 Task: Select the auto in the unusual line terminators.
Action: Mouse moved to (10, 523)
Screenshot: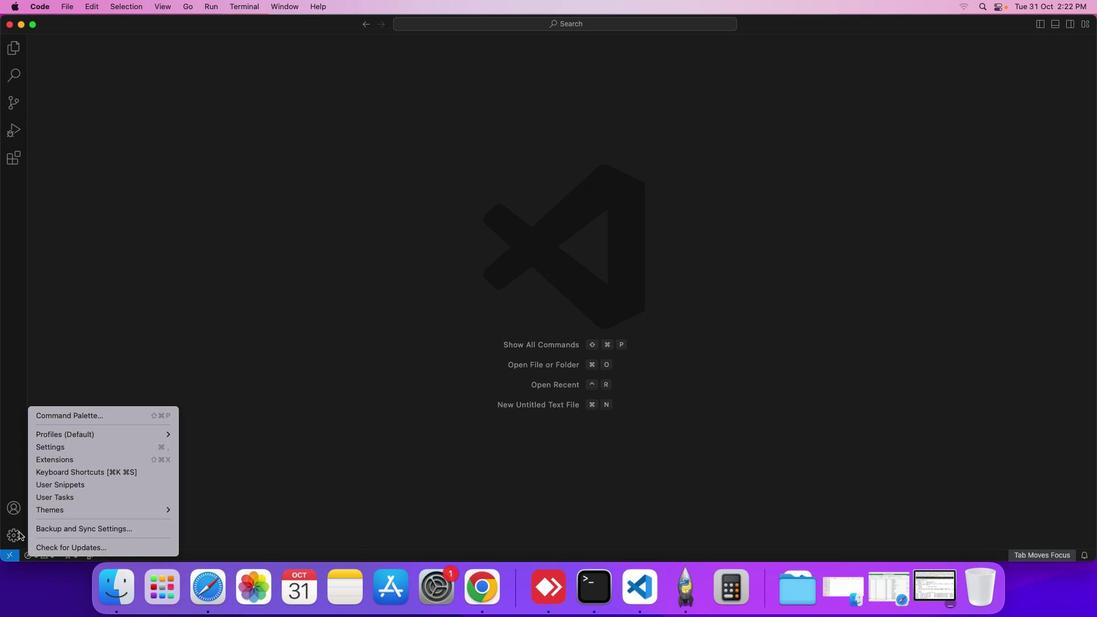 
Action: Mouse pressed left at (10, 523)
Screenshot: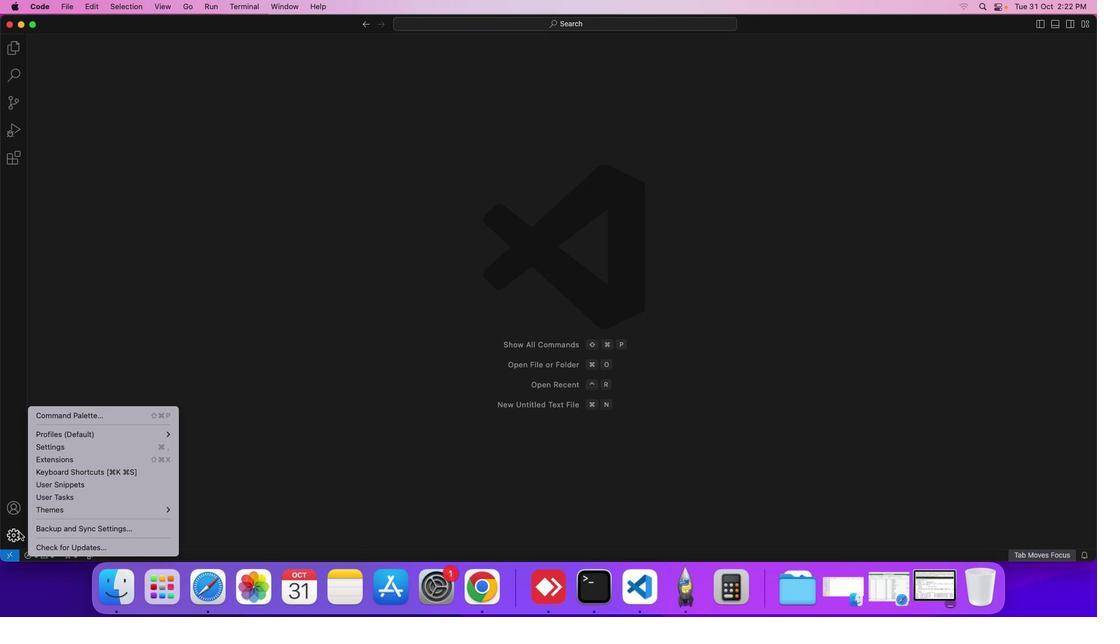 
Action: Mouse moved to (58, 441)
Screenshot: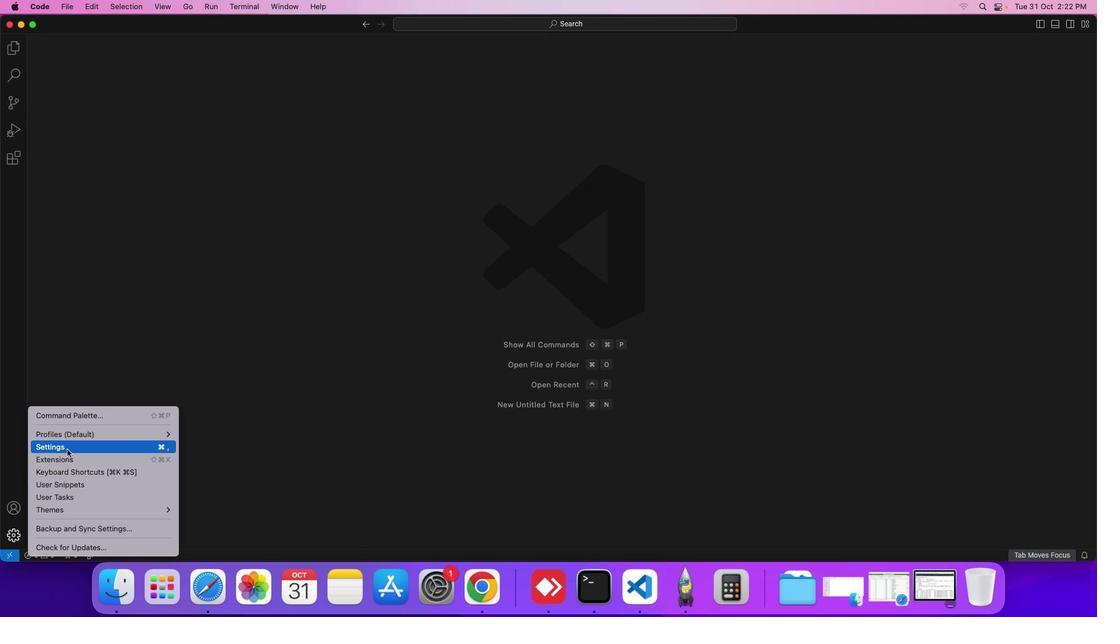 
Action: Mouse pressed left at (58, 441)
Screenshot: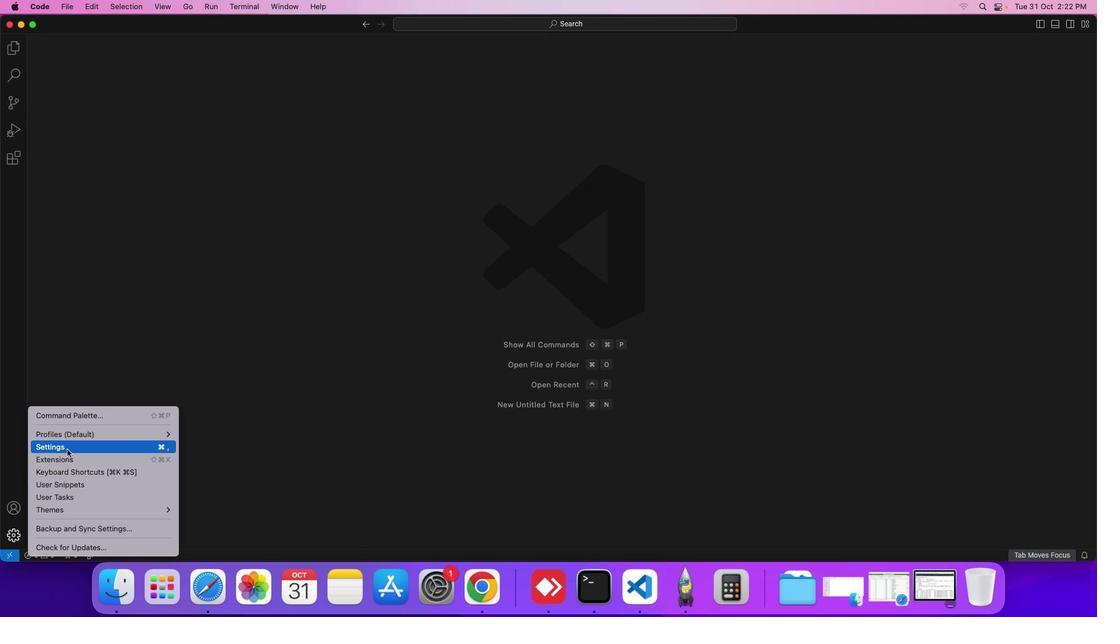 
Action: Mouse moved to (427, 371)
Screenshot: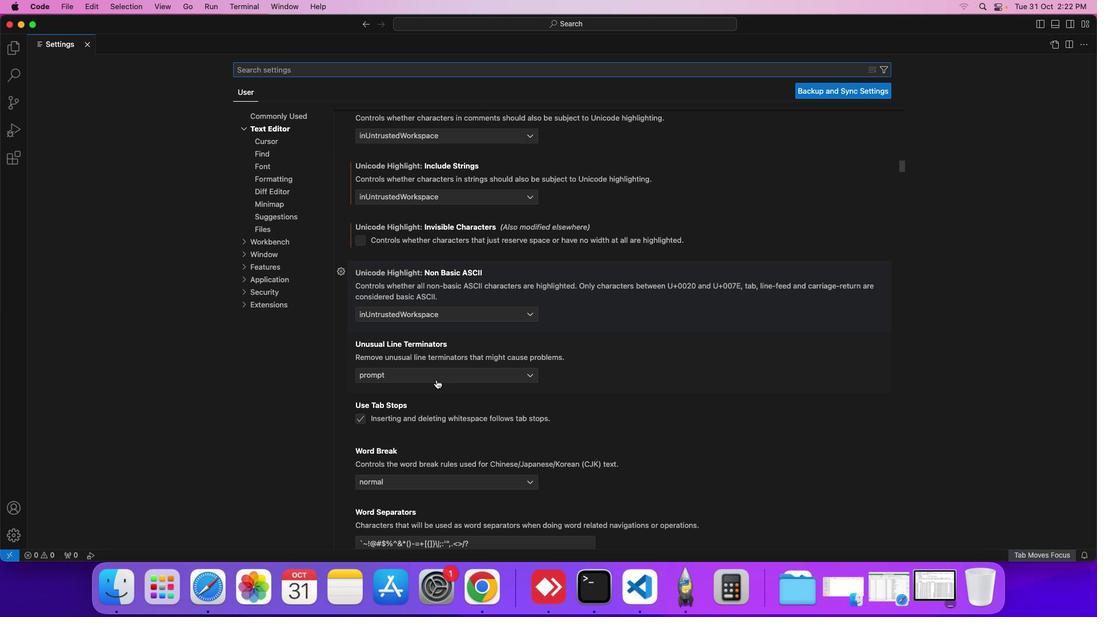 
Action: Mouse pressed left at (427, 371)
Screenshot: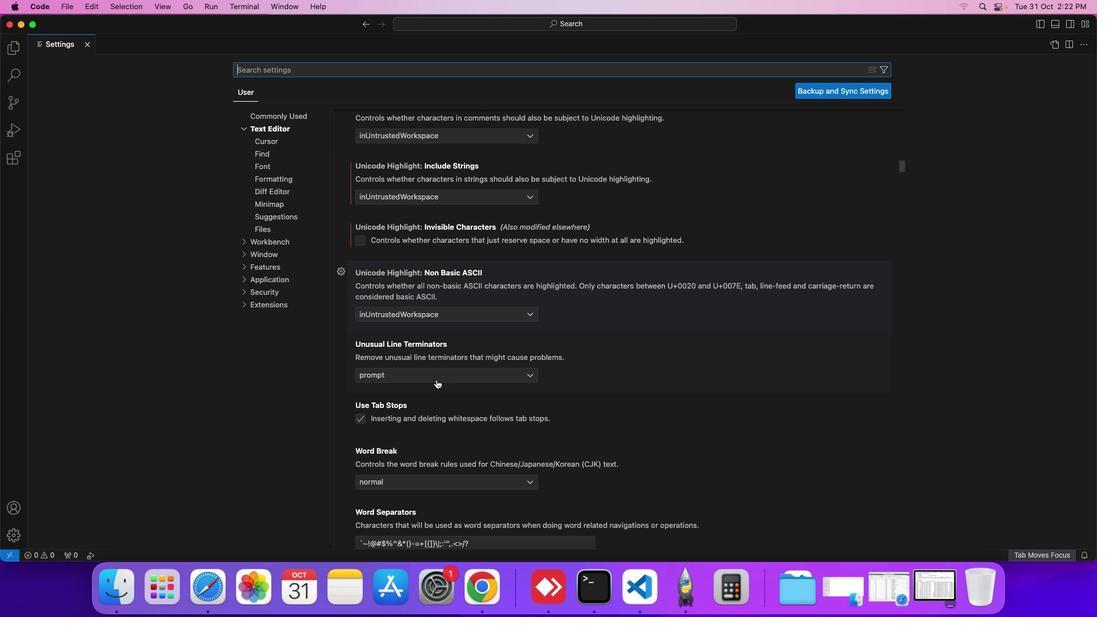 
Action: Mouse moved to (364, 385)
Screenshot: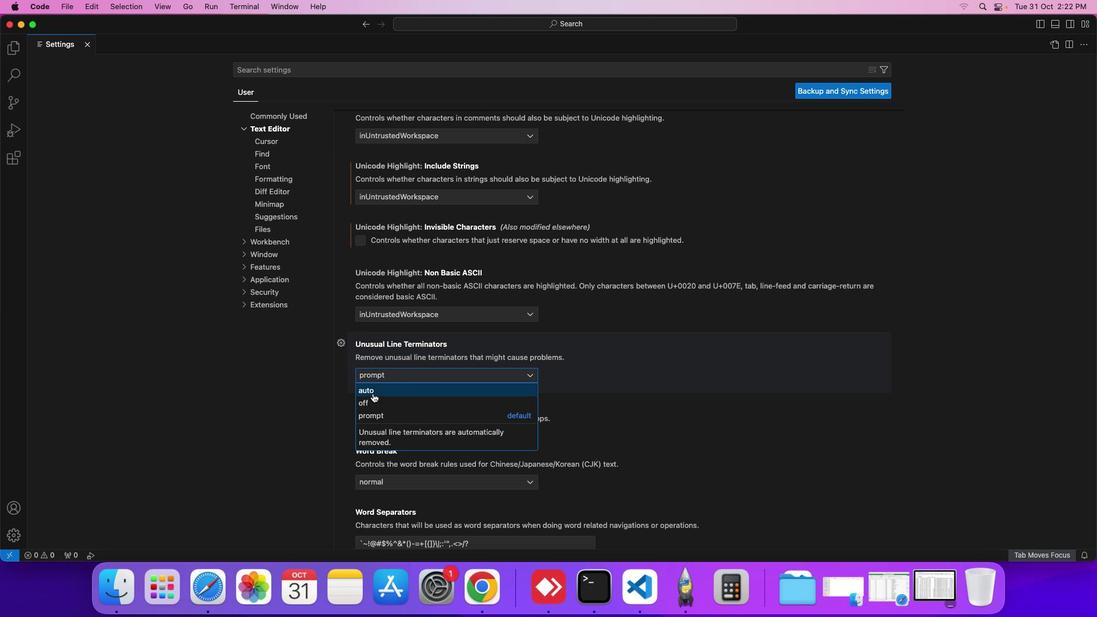
Action: Mouse pressed left at (364, 385)
Screenshot: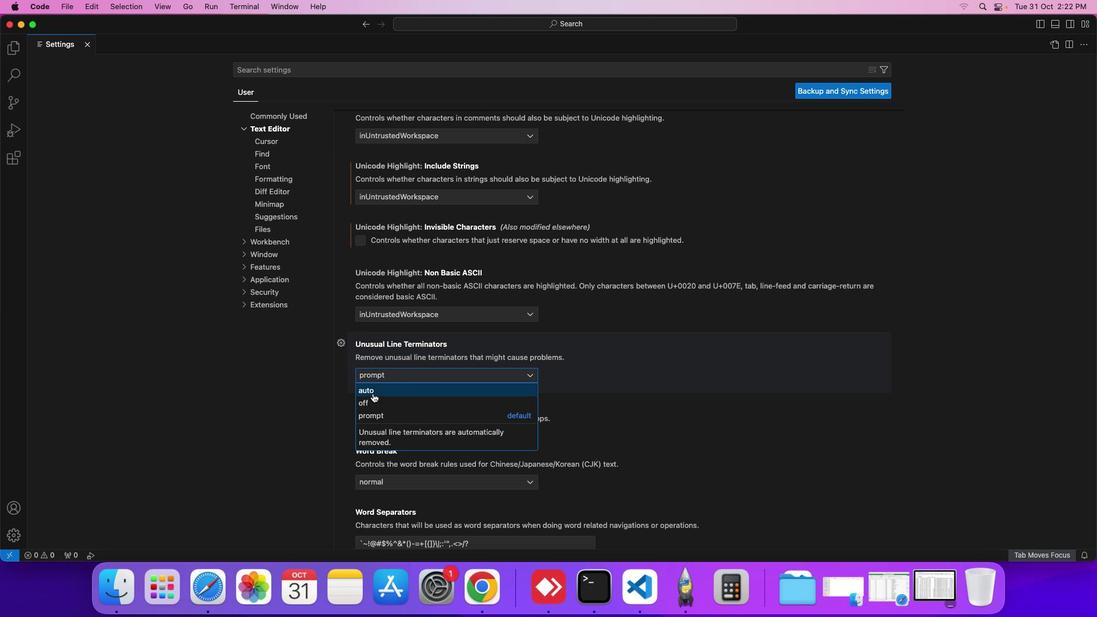 
Action: Mouse moved to (639, 347)
Screenshot: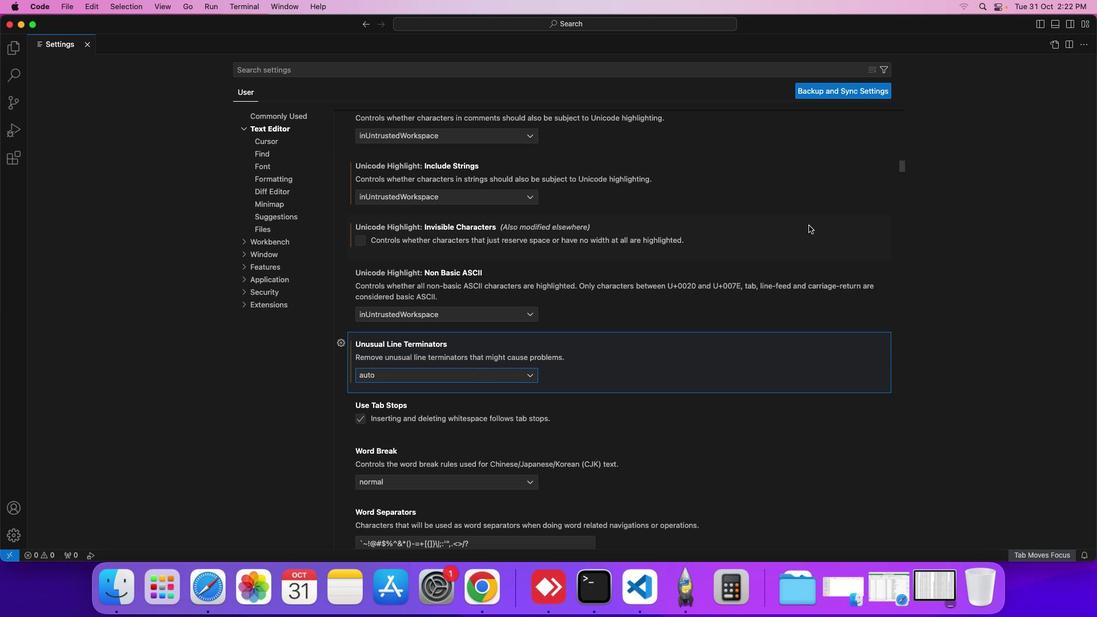 
